 Task: Open Card Card0000000324 in Board Board0000000081 in Workspace WS0000000027 in Trello. Add Member Carxxstreet791@gmail.com to Card Card0000000324 in Board Board0000000081 in Workspace WS0000000027 in Trello. Add Red Label titled Label0000000324 to Card Card0000000324 in Board Board0000000081 in Workspace WS0000000027 in Trello. Add Checklist CL0000000324 to Card Card0000000324 in Board Board0000000081 in Workspace WS0000000027 in Trello. Add Dates with Start Date as Nov 01 2023 and Due Date as Nov 30 2023 to Card Card0000000324 in Board Board0000000081 in Workspace WS0000000027 in Trello
Action: Mouse moved to (292, 483)
Screenshot: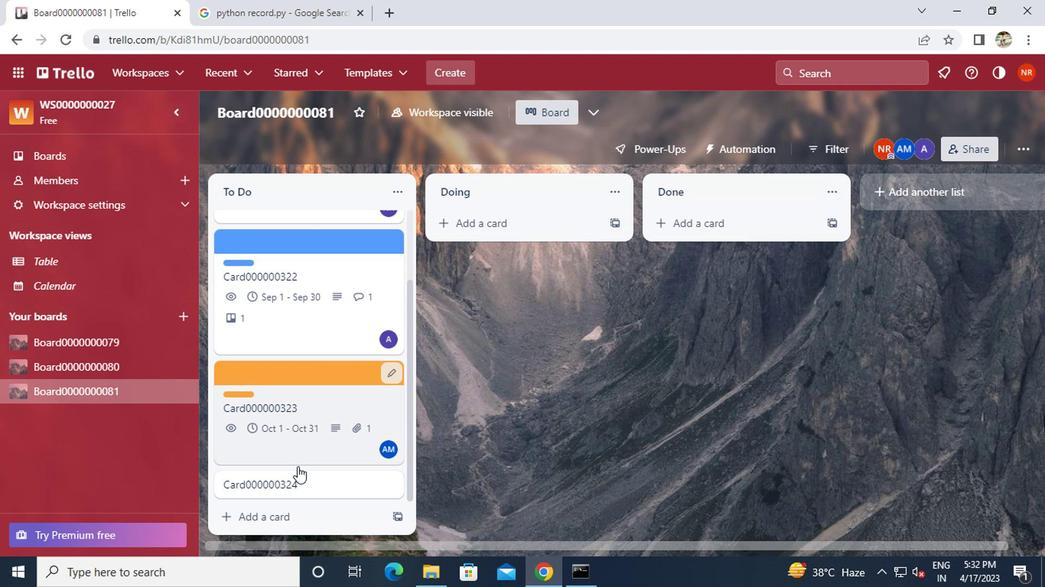 
Action: Mouse pressed left at (292, 483)
Screenshot: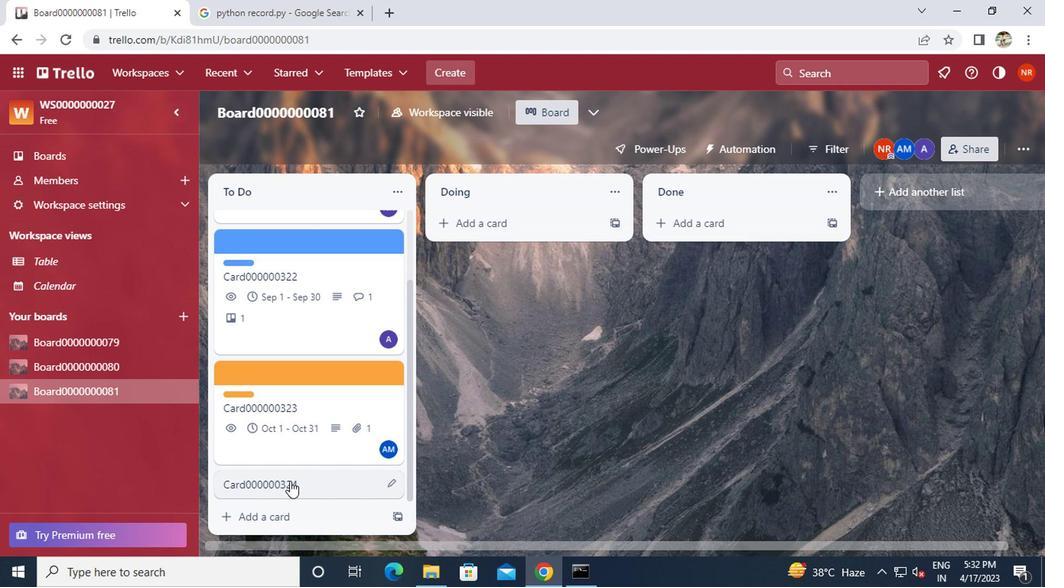 
Action: Mouse moved to (702, 249)
Screenshot: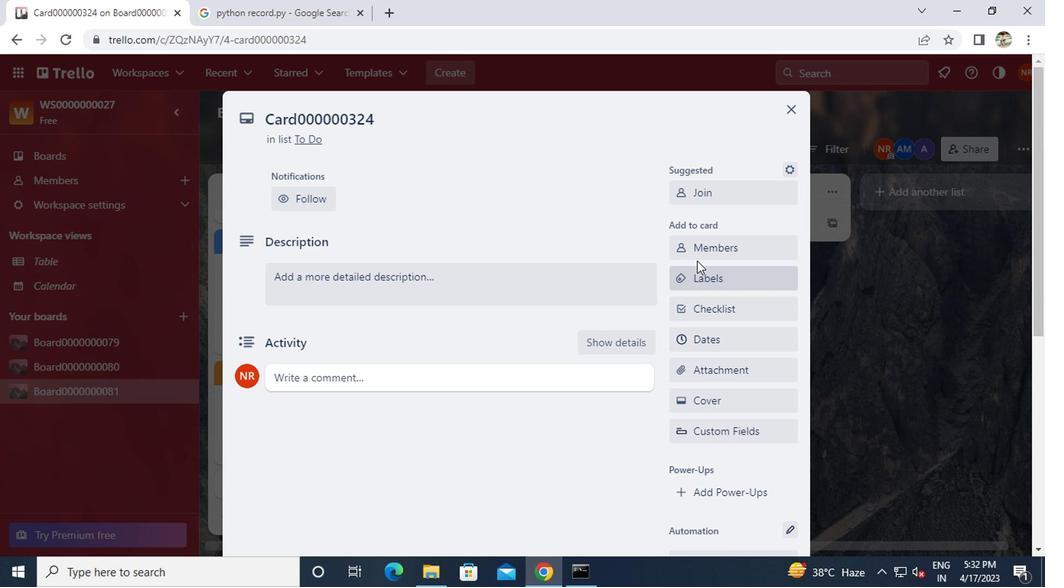
Action: Mouse pressed left at (702, 249)
Screenshot: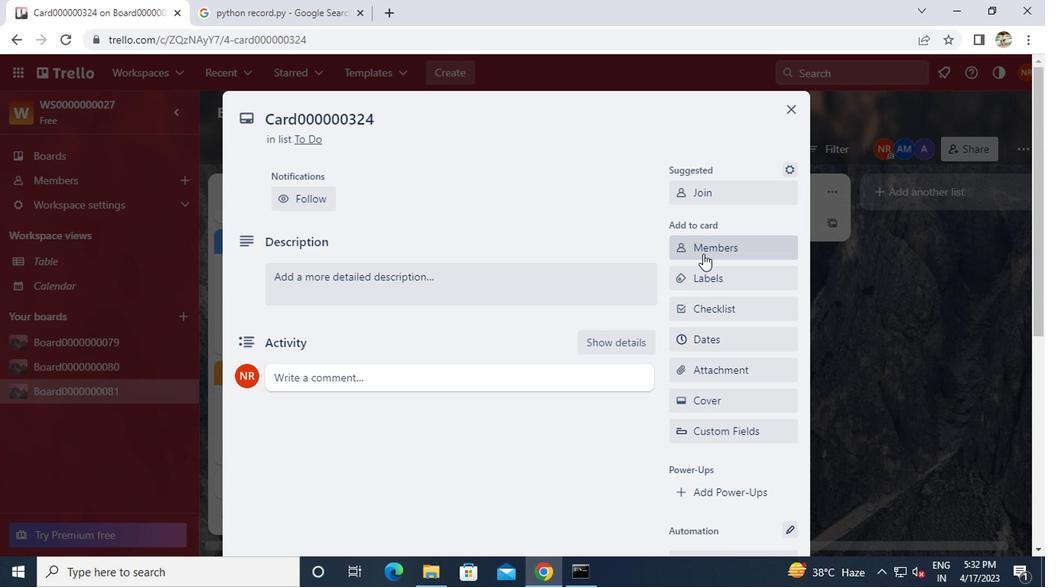 
Action: Key pressed c<Key.caps_lock>arxxstrret<Key.backspace><Key.backspace><Key.backspace>eet791<Key.shift>@GMAIL.COM
Screenshot: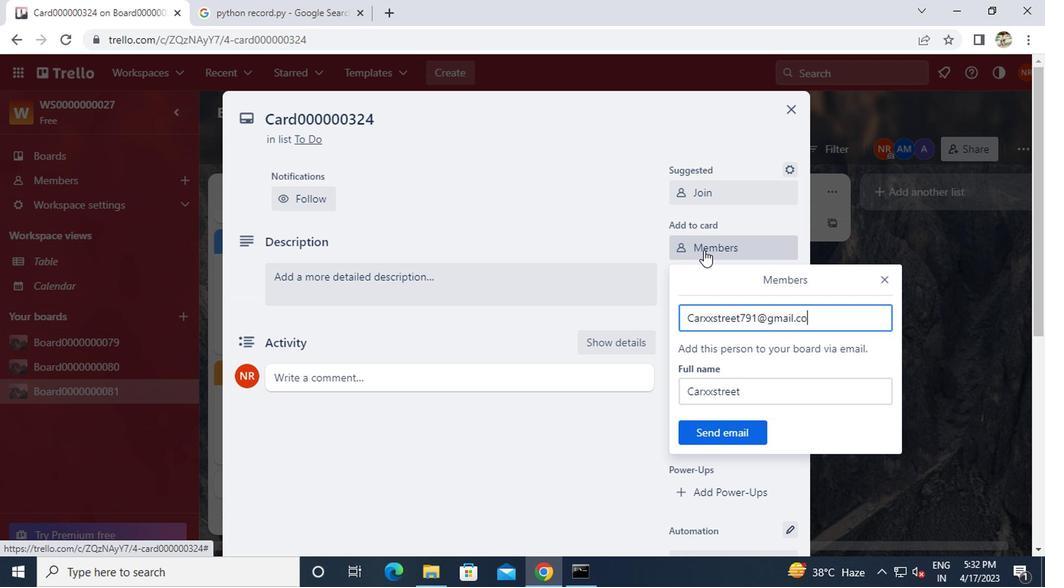 
Action: Mouse moved to (702, 432)
Screenshot: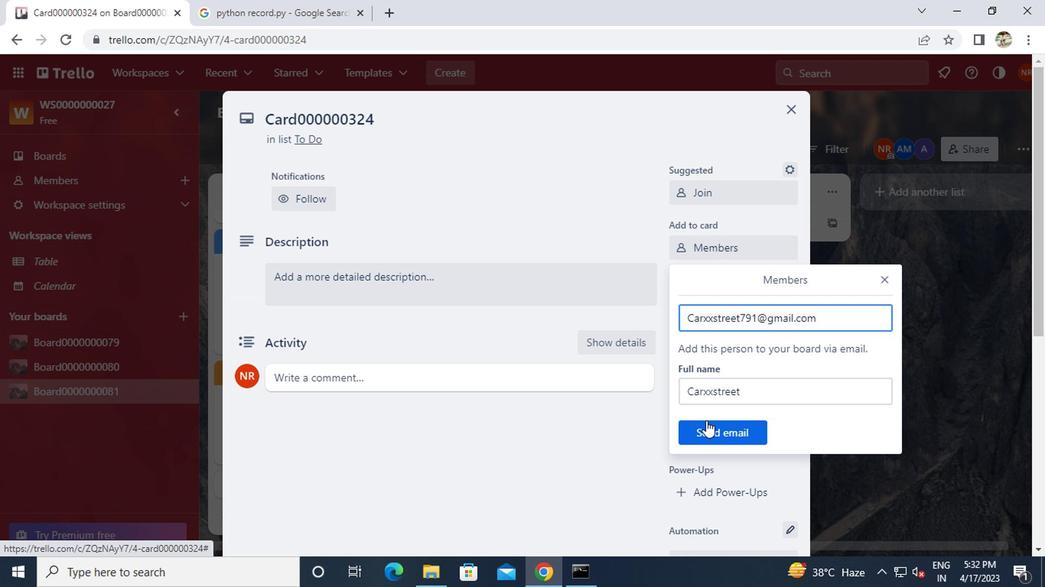 
Action: Mouse pressed left at (702, 432)
Screenshot: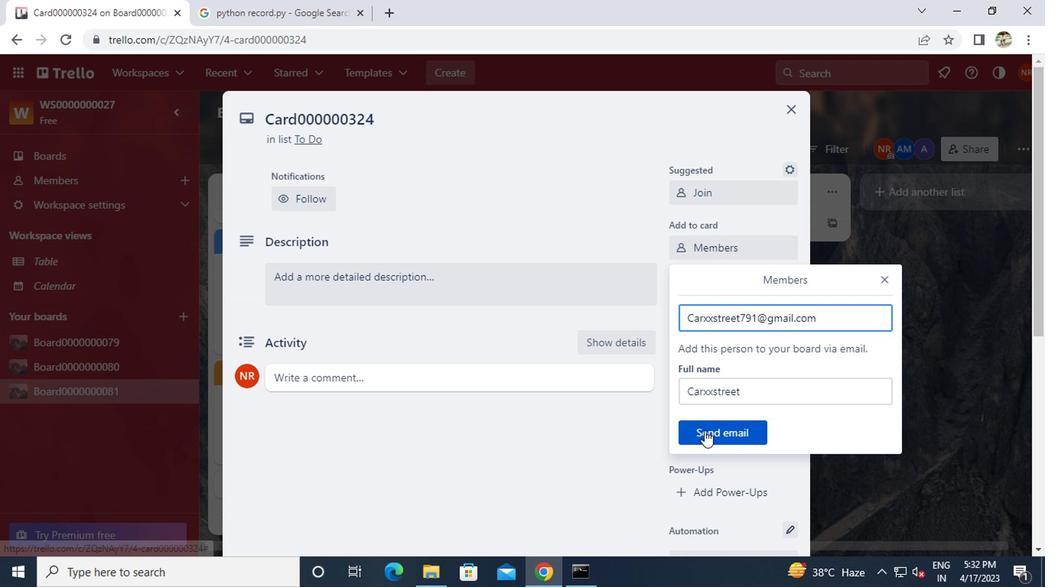 
Action: Mouse moved to (707, 286)
Screenshot: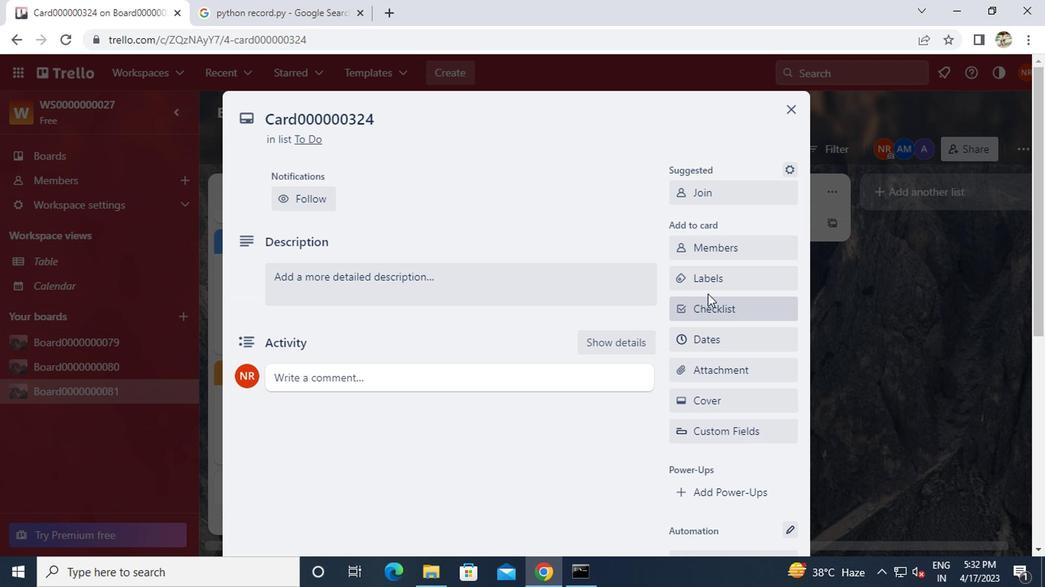 
Action: Mouse pressed left at (707, 286)
Screenshot: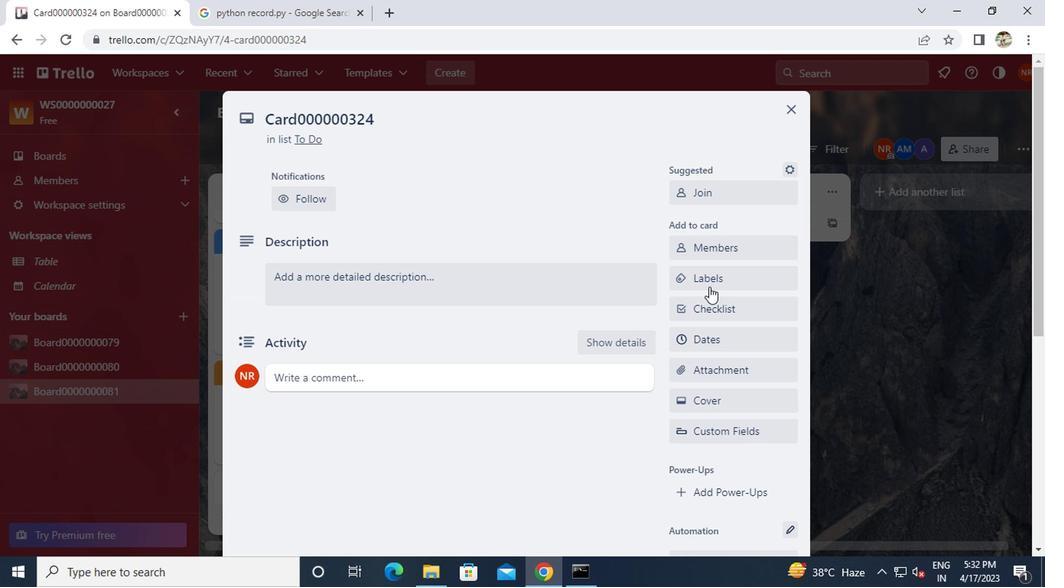 
Action: Mouse moved to (738, 468)
Screenshot: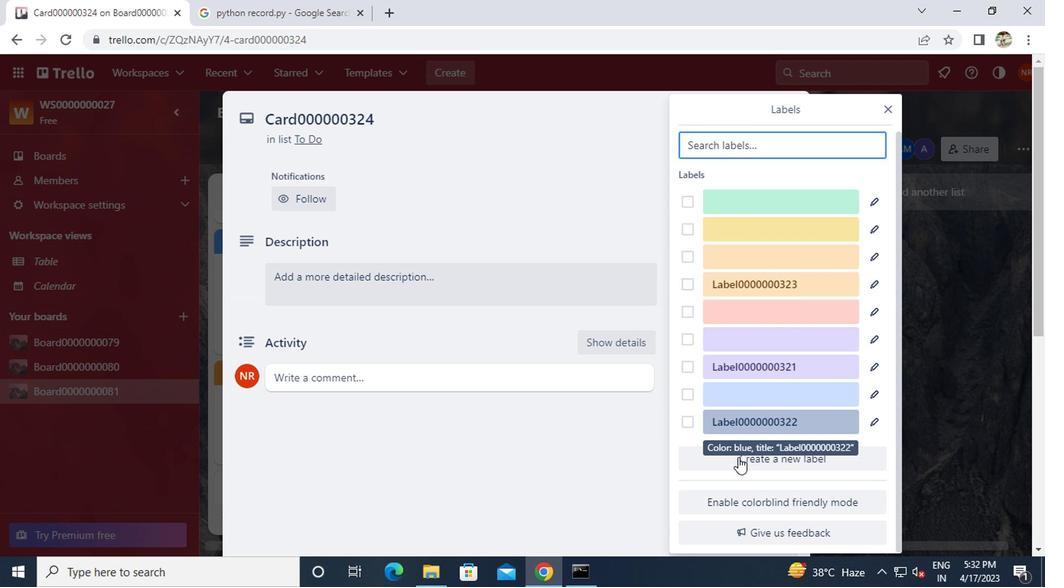 
Action: Mouse pressed left at (738, 468)
Screenshot: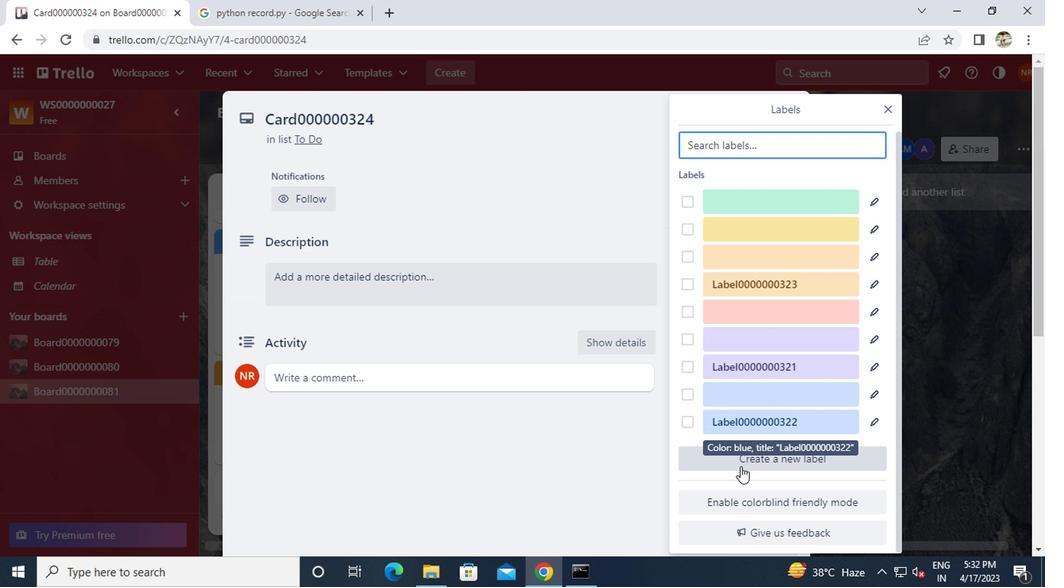 
Action: Mouse moved to (815, 339)
Screenshot: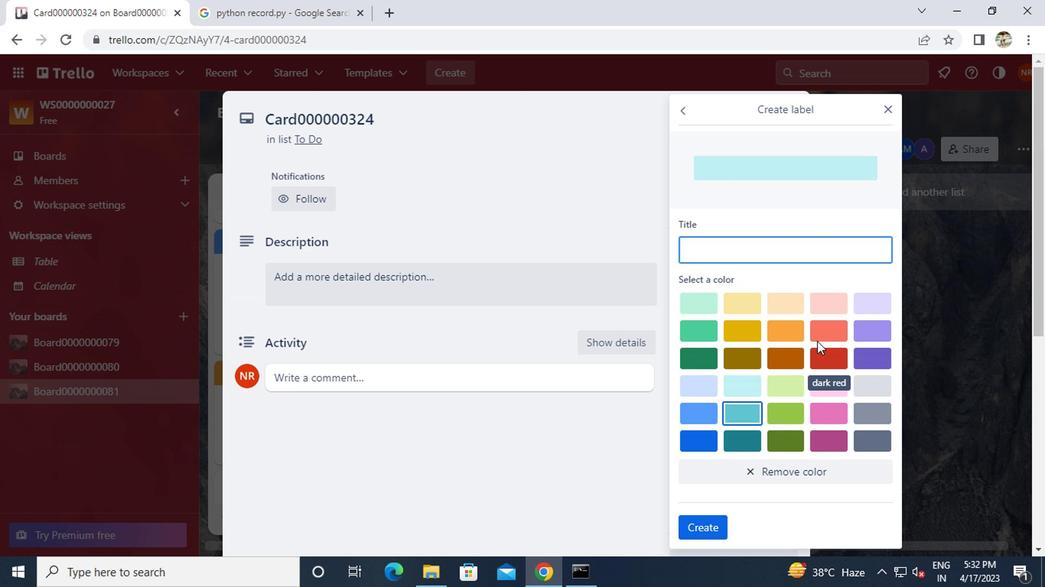 
Action: Mouse pressed left at (815, 339)
Screenshot: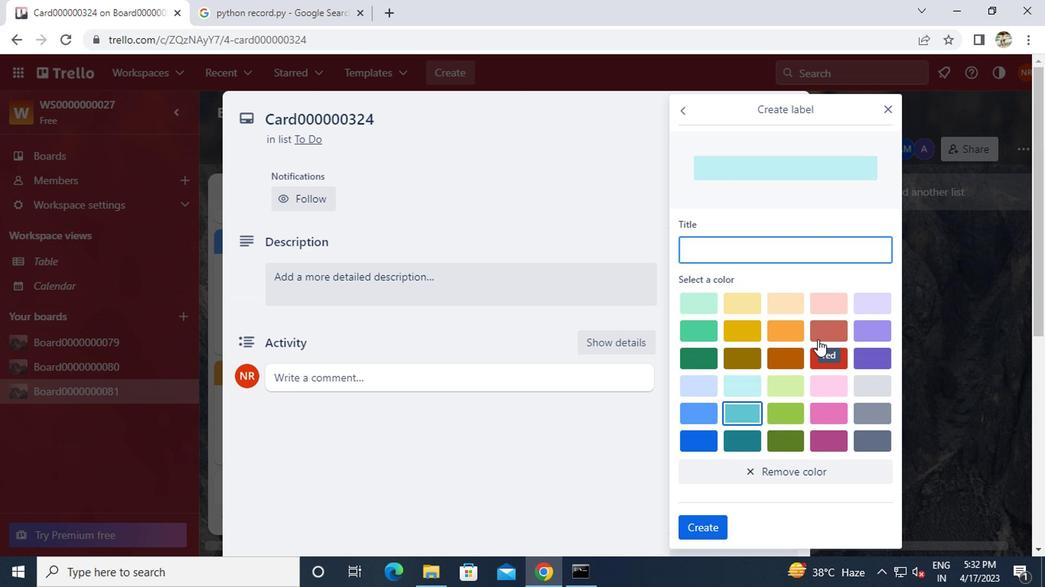 
Action: Mouse moved to (770, 247)
Screenshot: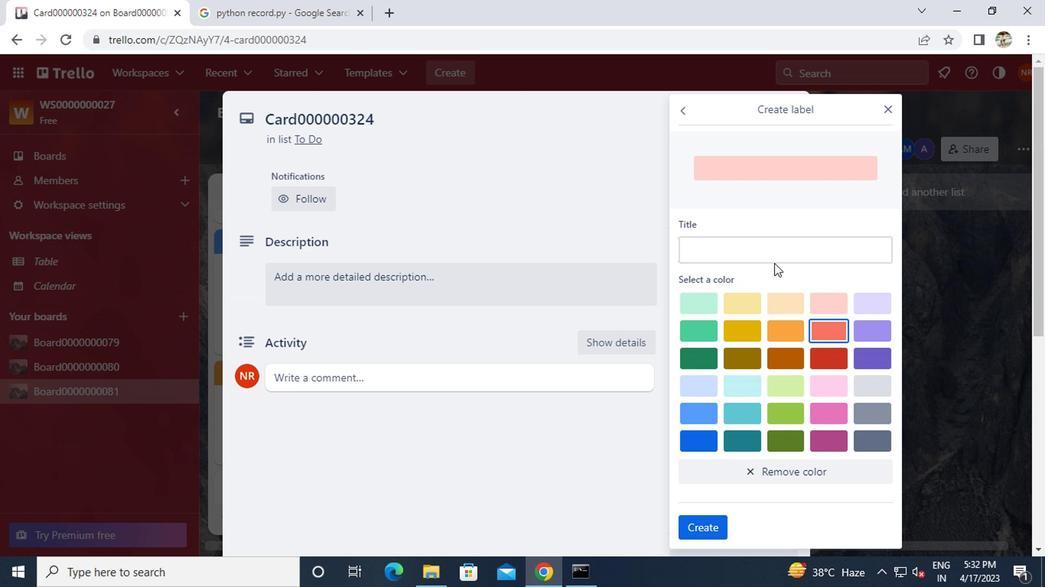 
Action: Mouse pressed left at (770, 247)
Screenshot: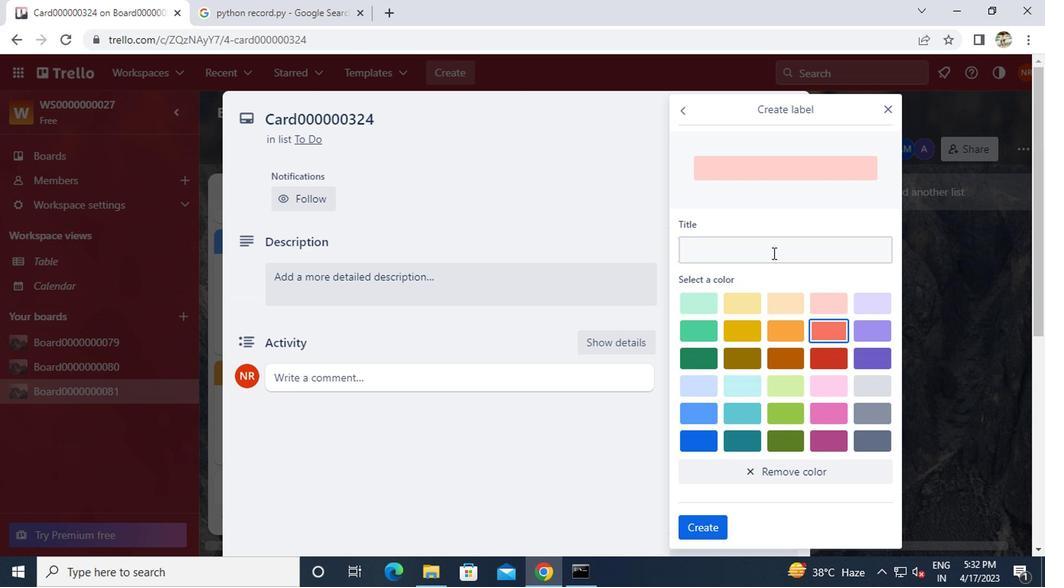 
Action: Key pressed <Key.caps_lock>L<Key.caps_lock>ABEL0000000324
Screenshot: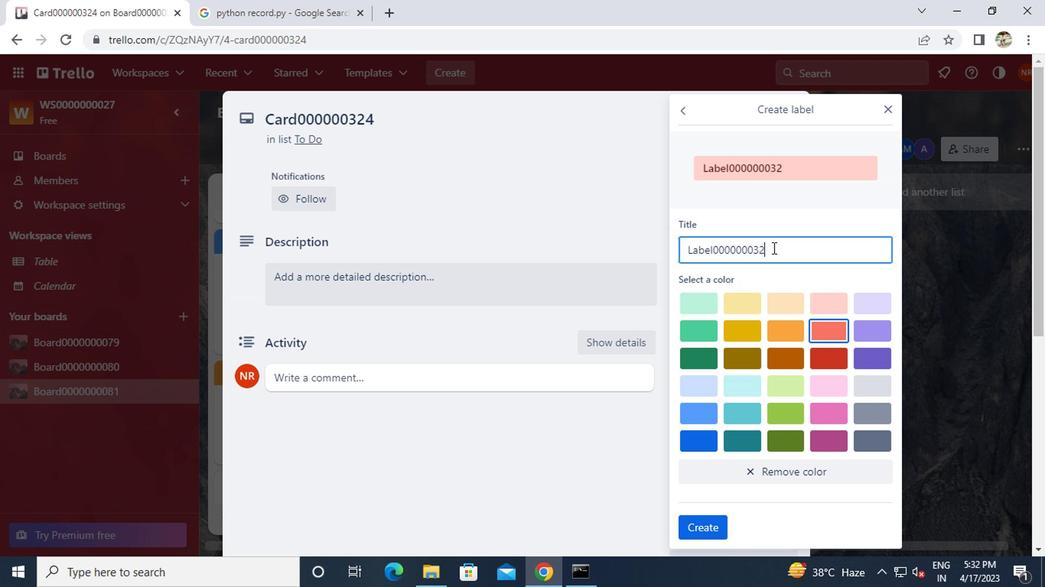 
Action: Mouse moved to (696, 529)
Screenshot: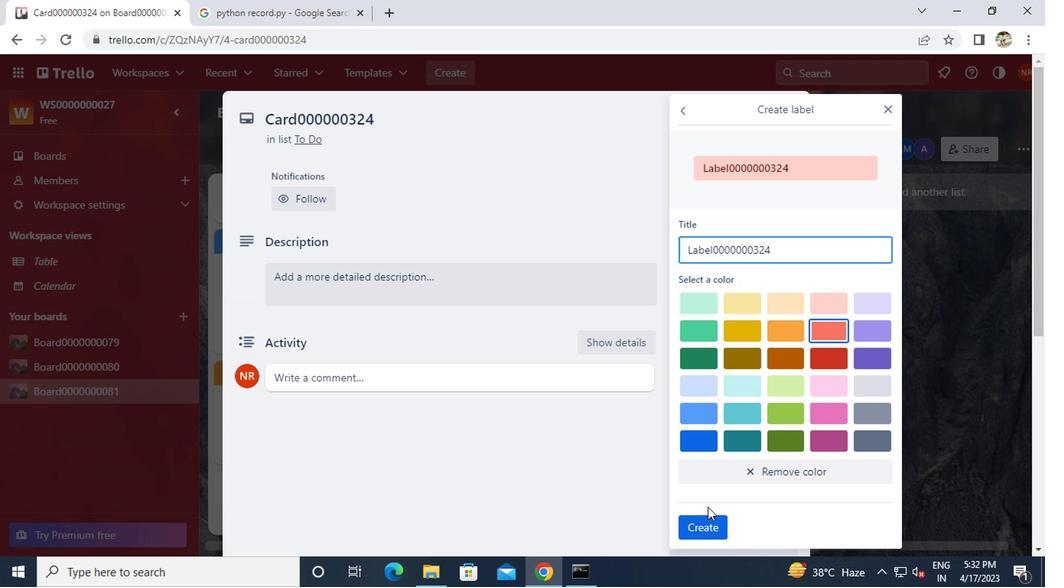 
Action: Mouse pressed left at (696, 529)
Screenshot: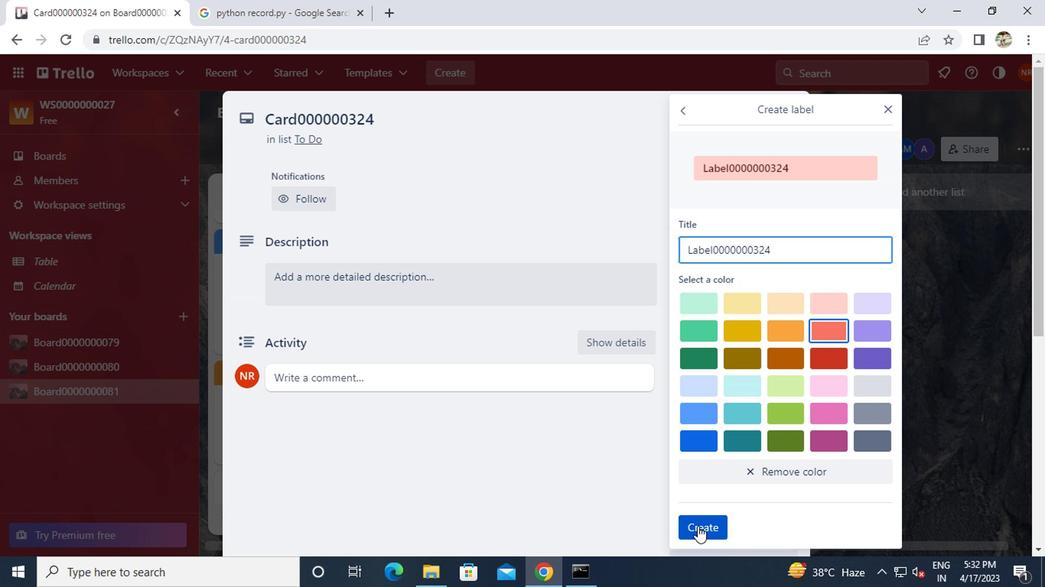 
Action: Mouse moved to (884, 107)
Screenshot: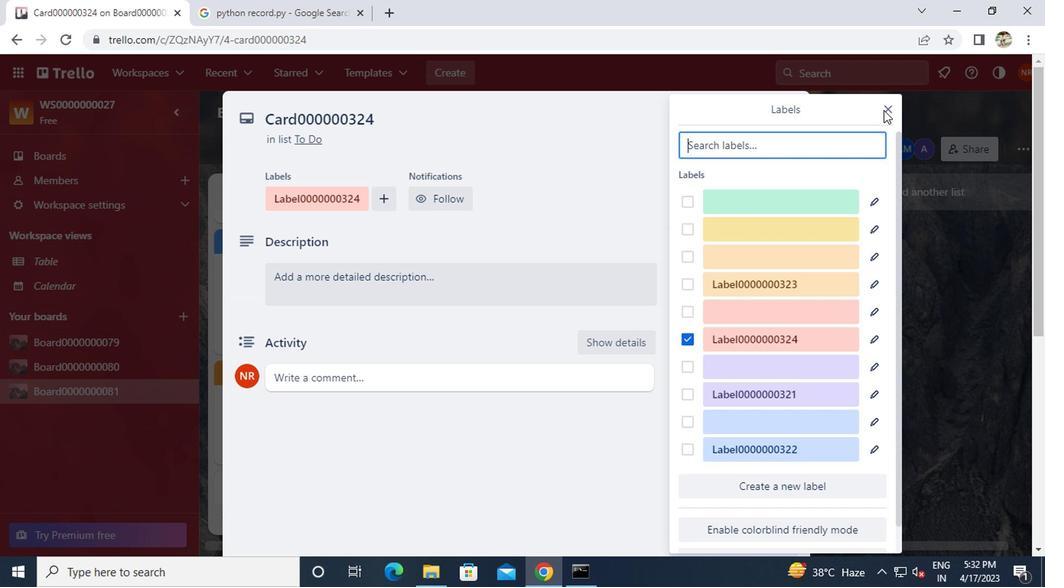 
Action: Mouse pressed left at (884, 107)
Screenshot: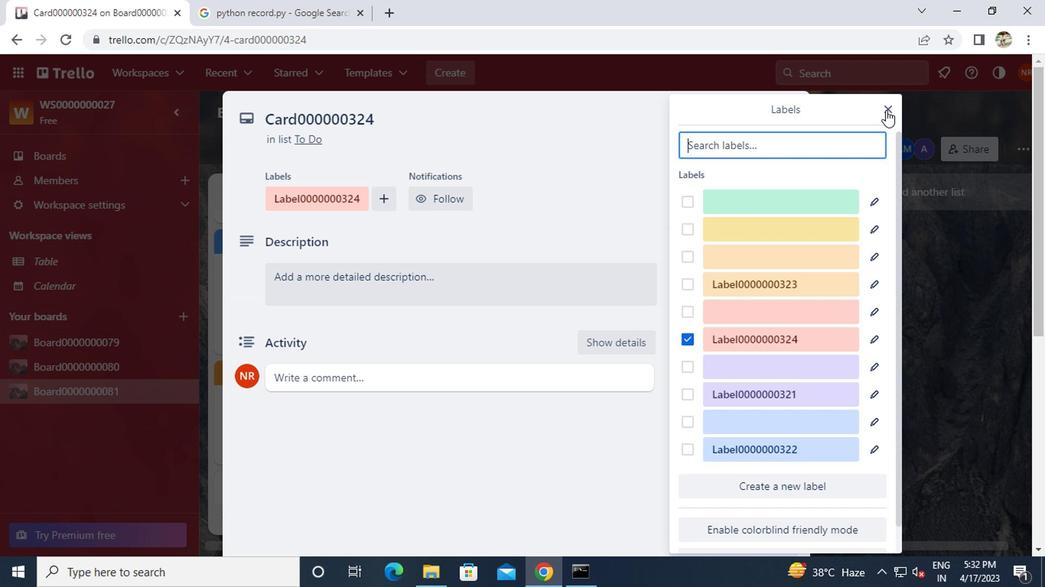 
Action: Mouse moved to (733, 311)
Screenshot: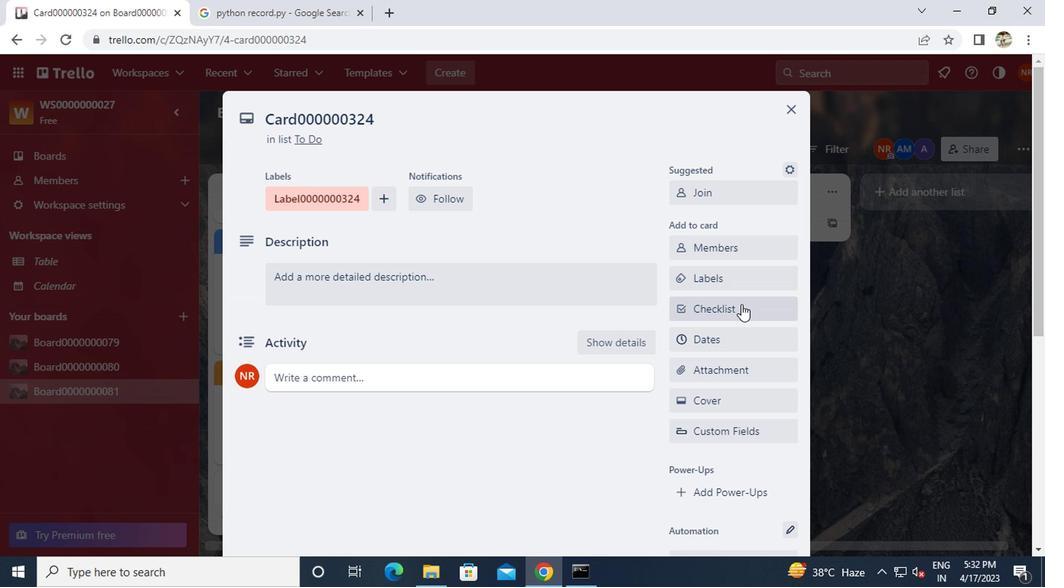 
Action: Mouse pressed left at (733, 311)
Screenshot: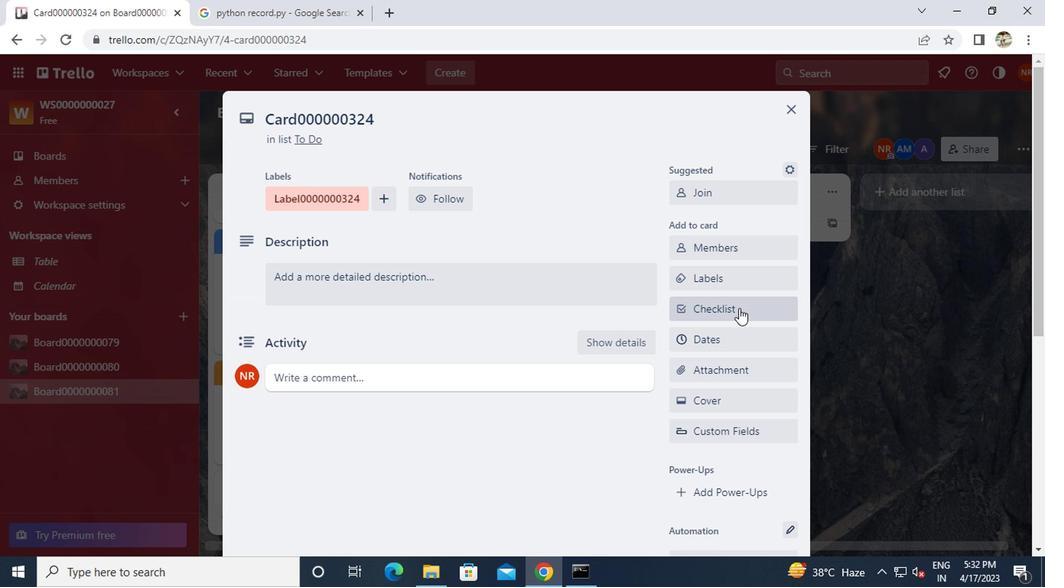 
Action: Key pressed <Key.caps_lock>CL0000000324
Screenshot: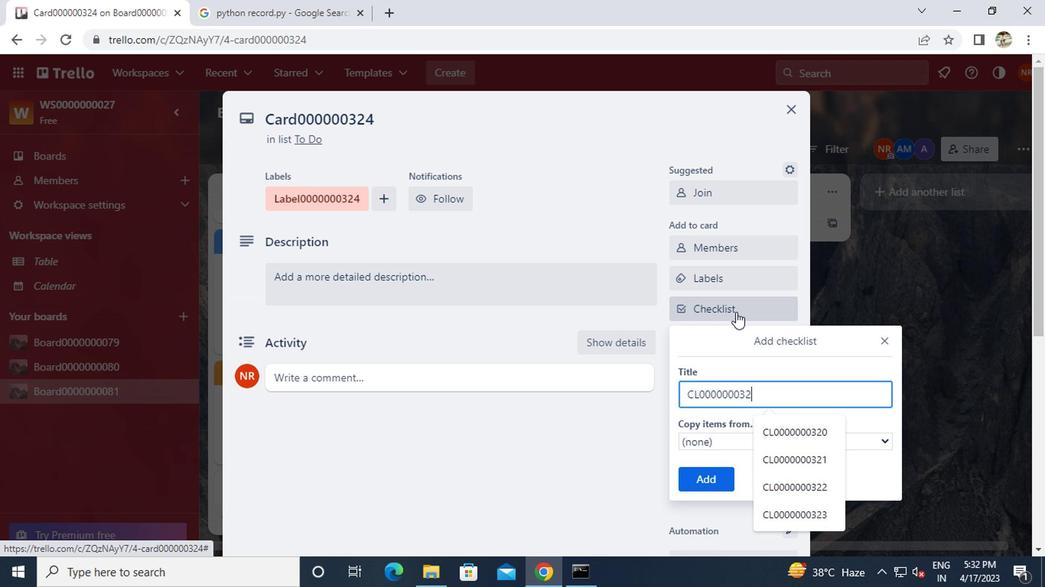 
Action: Mouse moved to (707, 475)
Screenshot: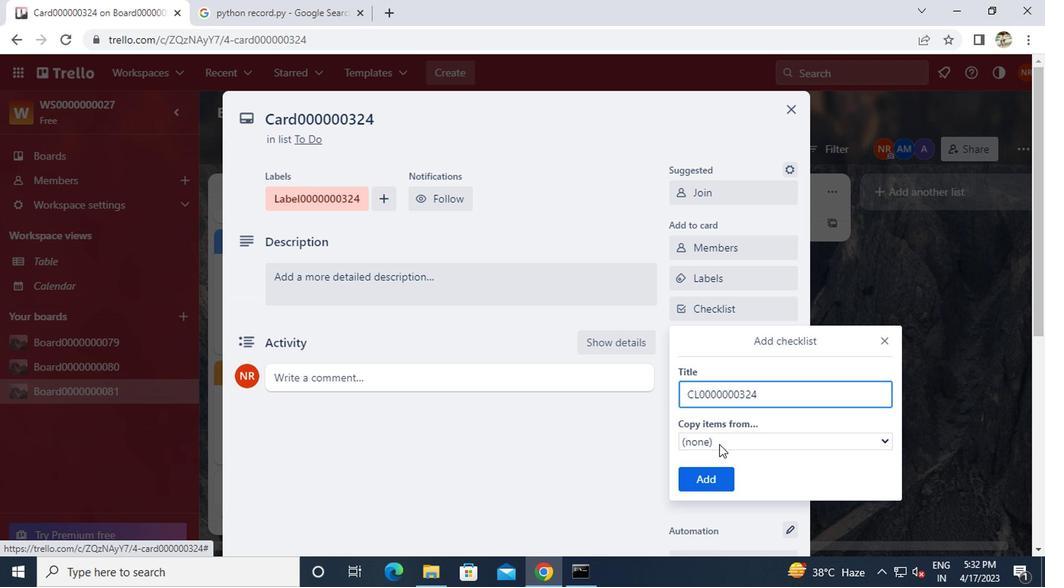
Action: Mouse pressed left at (707, 475)
Screenshot: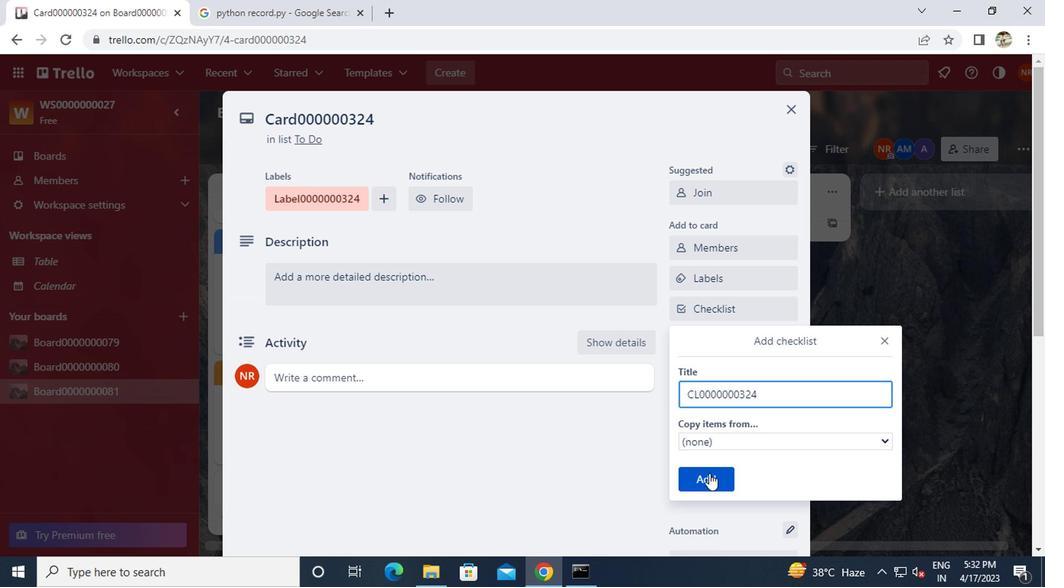 
Action: Mouse moved to (691, 347)
Screenshot: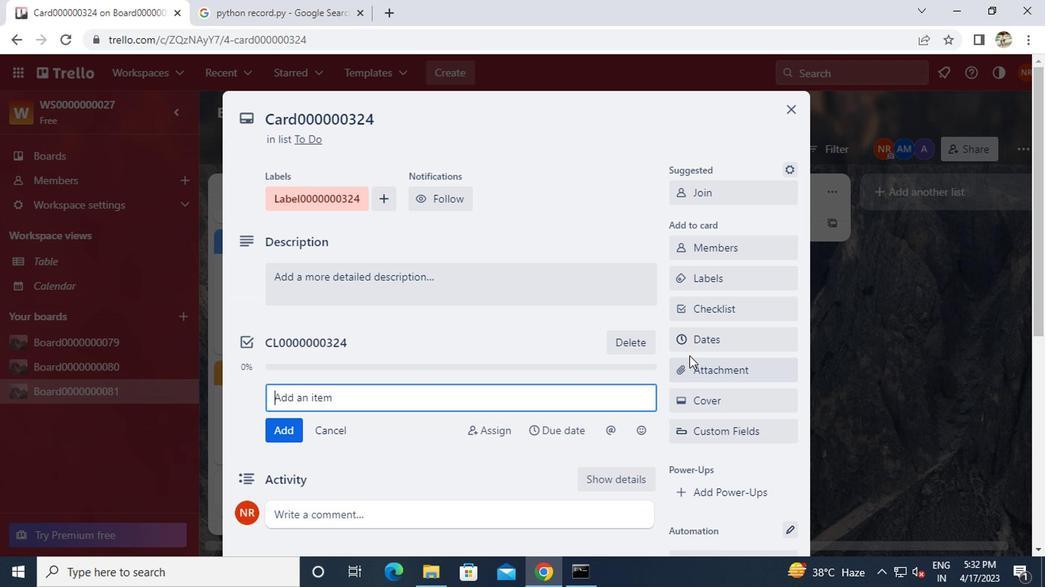 
Action: Mouse pressed left at (691, 347)
Screenshot: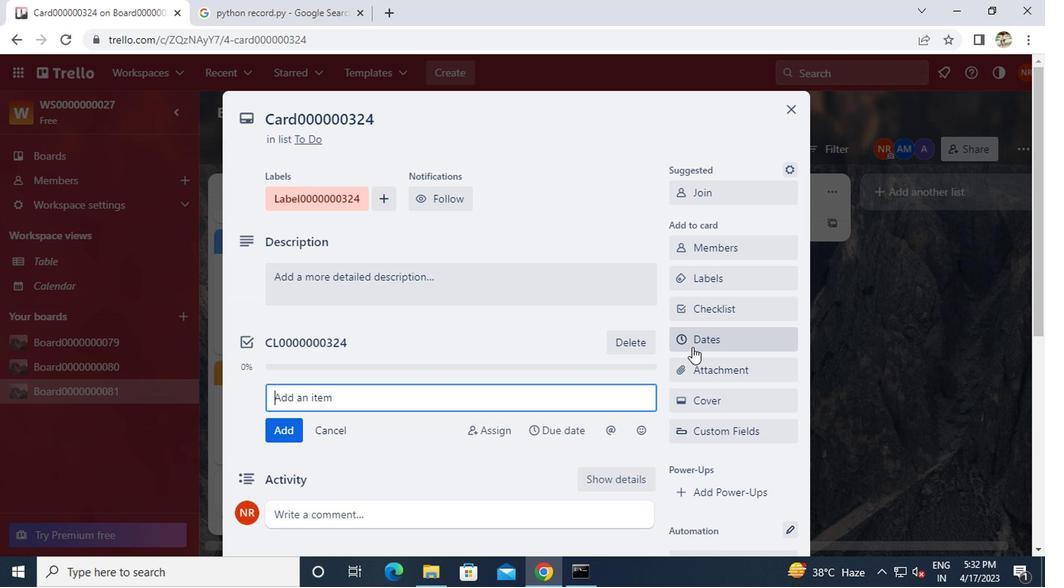 
Action: Mouse moved to (682, 384)
Screenshot: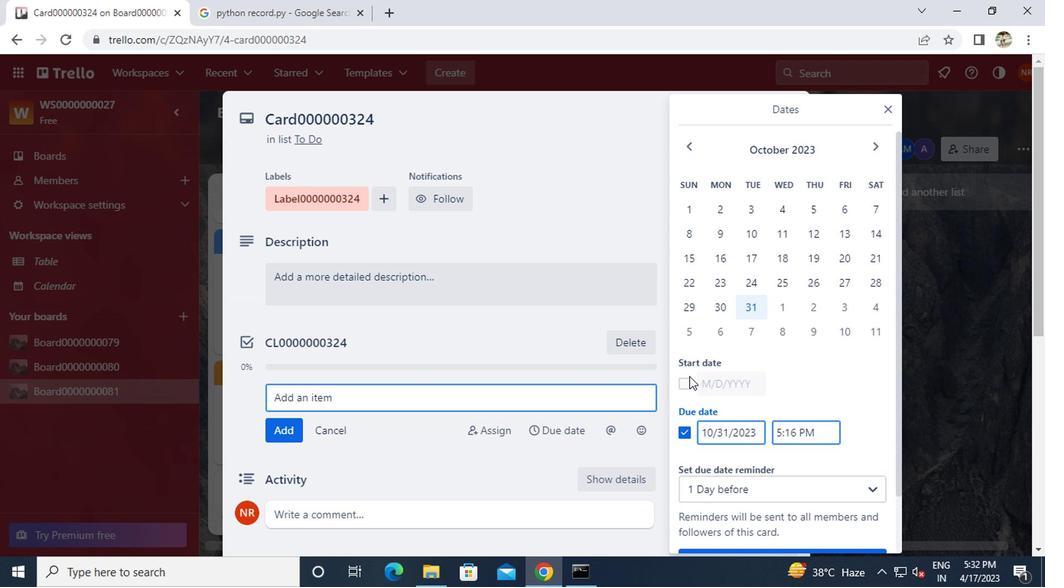 
Action: Mouse pressed left at (682, 384)
Screenshot: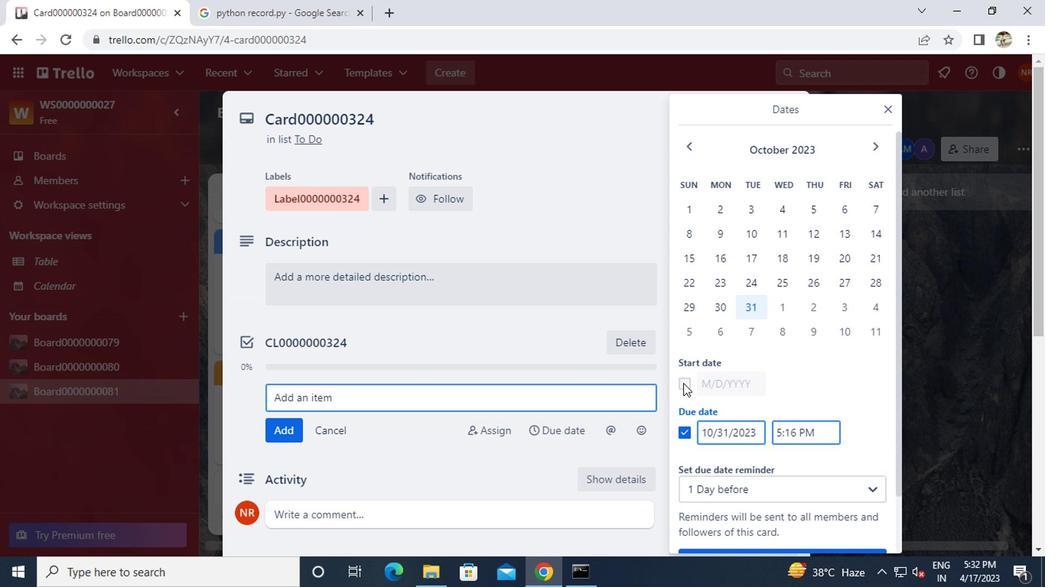 
Action: Mouse moved to (870, 145)
Screenshot: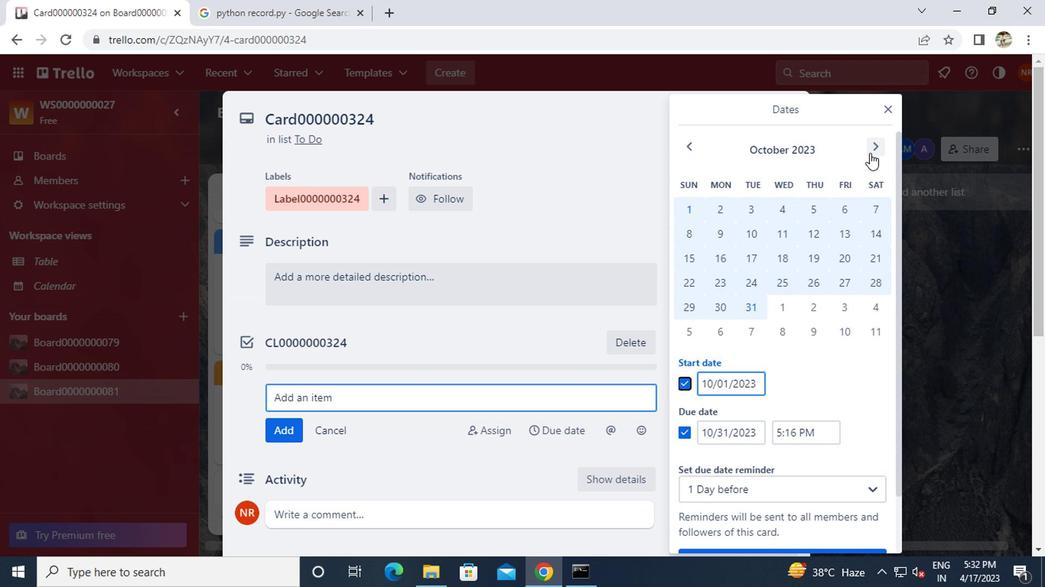 
Action: Mouse pressed left at (870, 145)
Screenshot: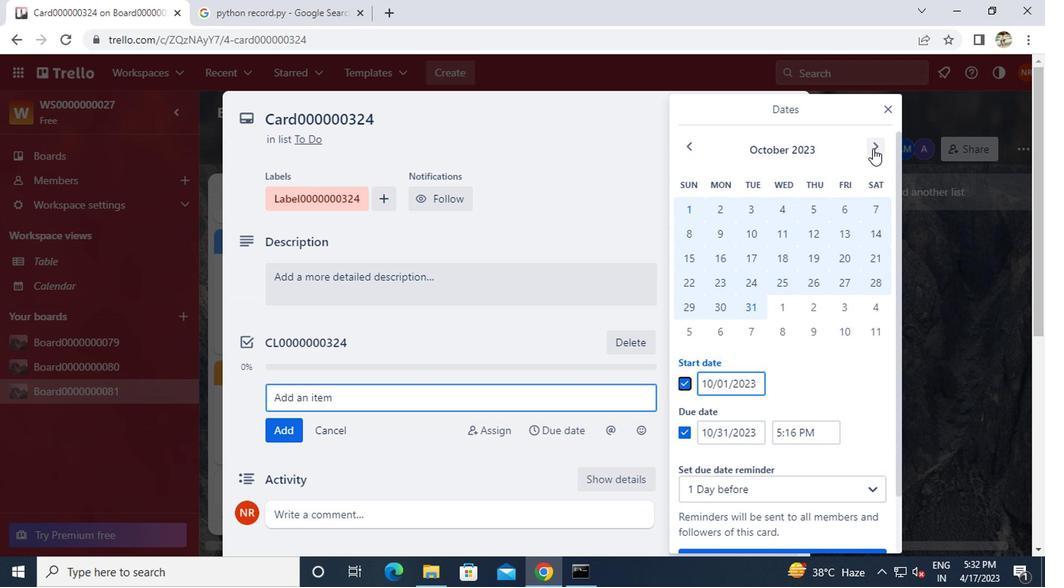 
Action: Mouse moved to (780, 203)
Screenshot: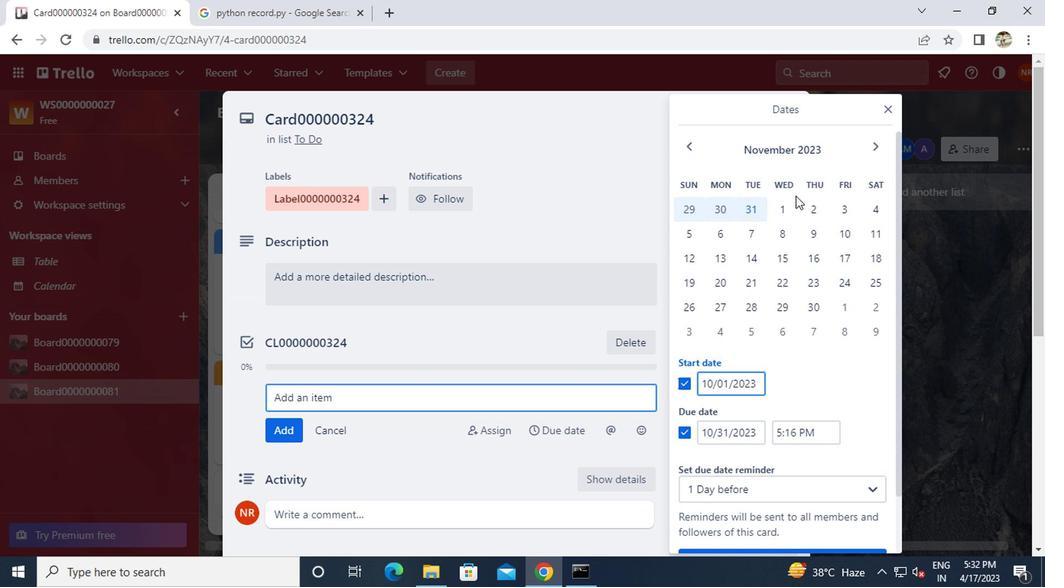 
Action: Mouse pressed left at (780, 203)
Screenshot: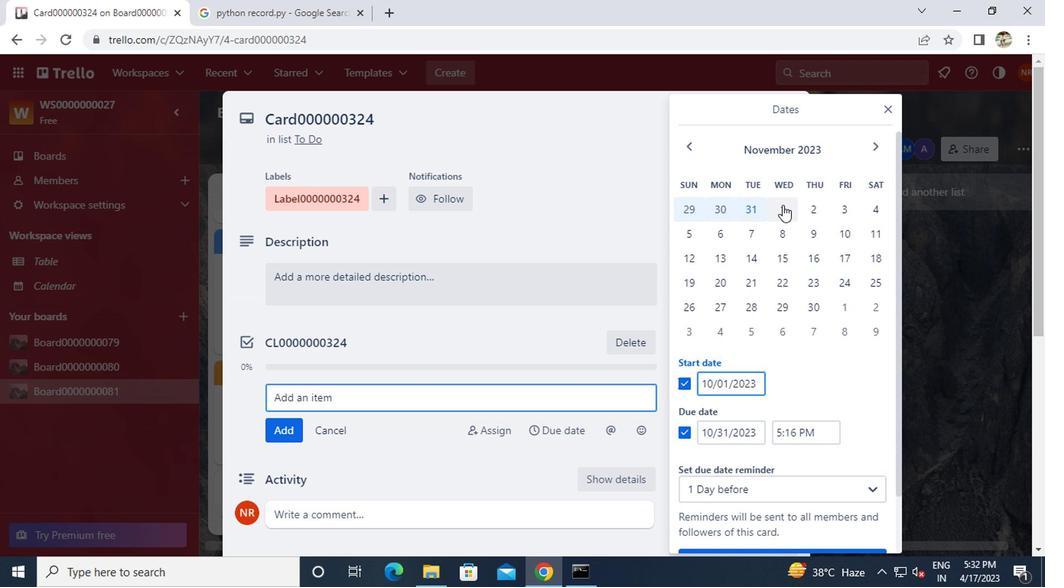 
Action: Mouse moved to (803, 305)
Screenshot: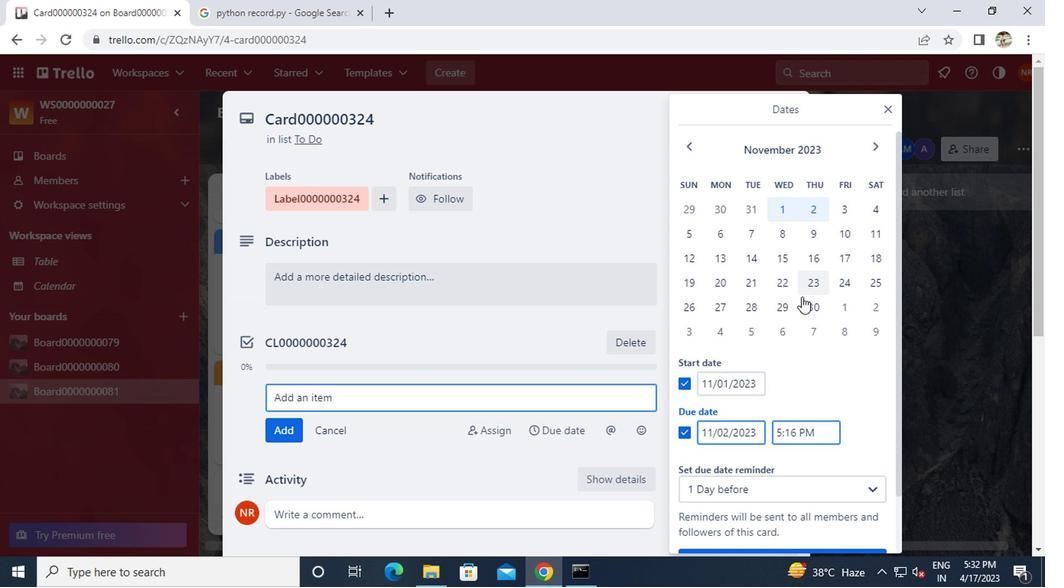 
Action: Mouse pressed left at (803, 305)
Screenshot: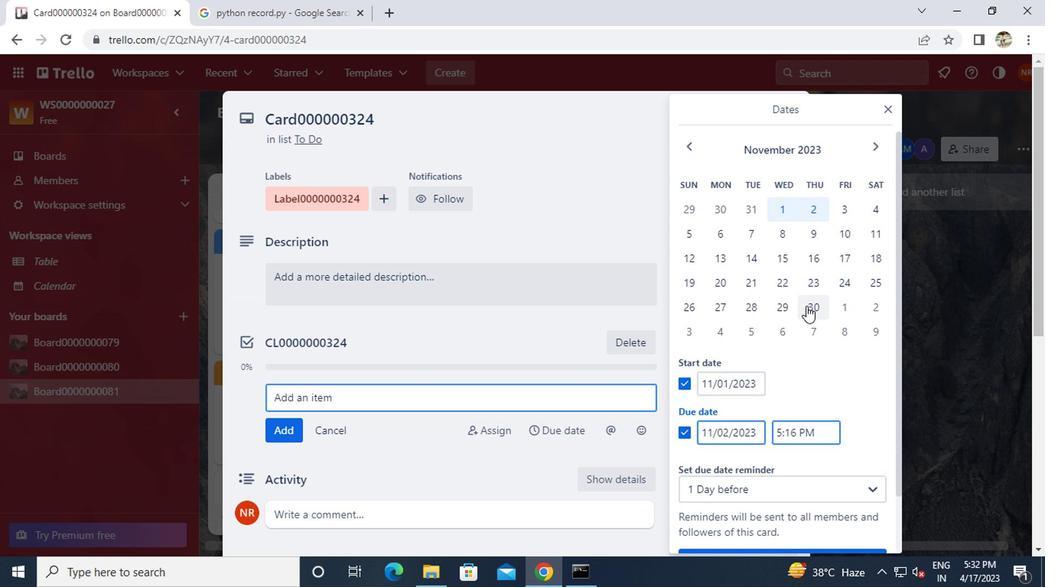
Action: Mouse moved to (791, 326)
Screenshot: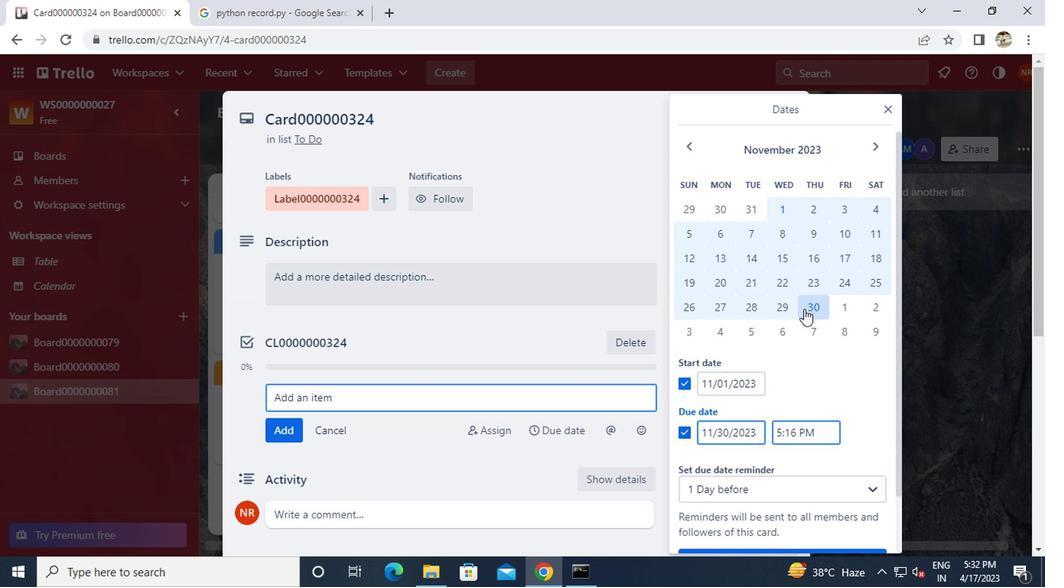 
Action: Mouse scrolled (791, 326) with delta (0, 0)
Screenshot: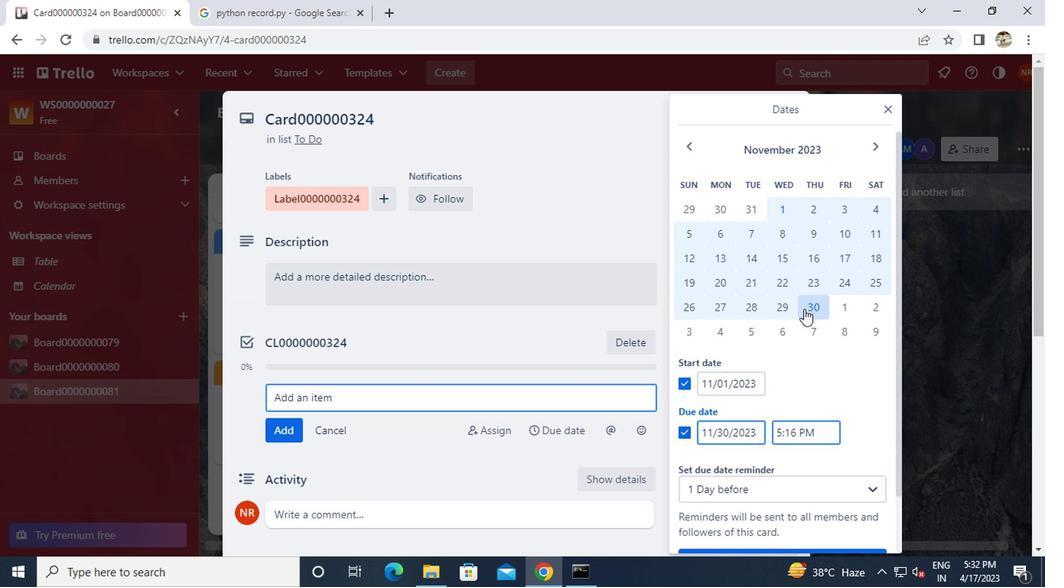 
Action: Mouse moved to (789, 329)
Screenshot: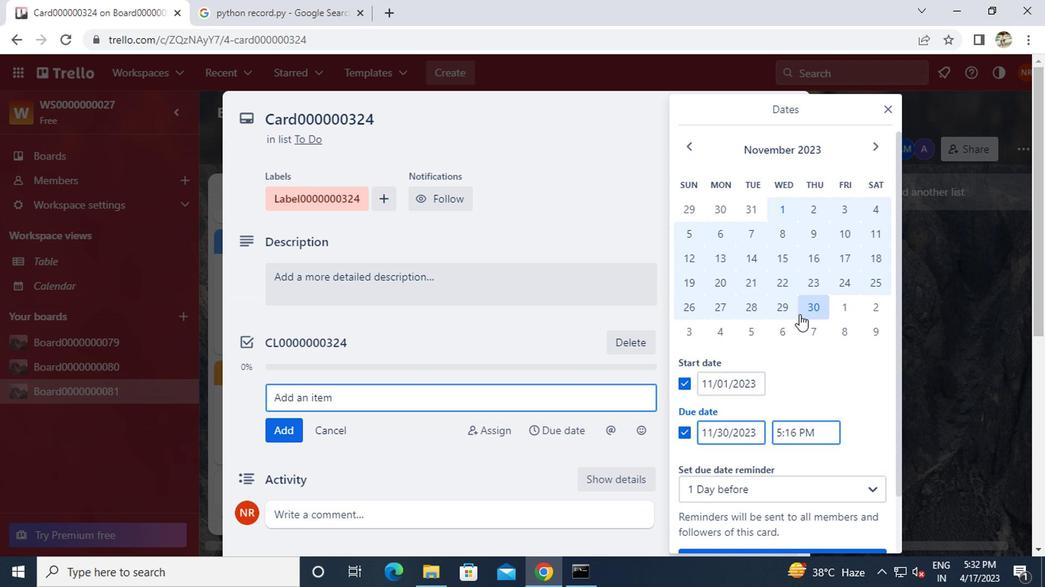 
Action: Mouse scrolled (789, 329) with delta (0, 0)
Screenshot: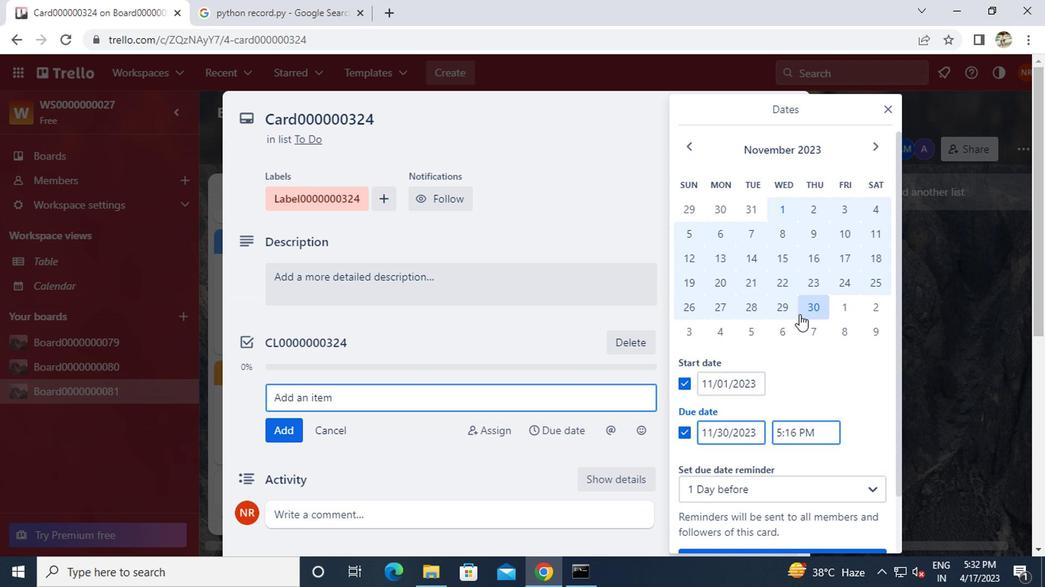 
Action: Mouse scrolled (789, 329) with delta (0, 0)
Screenshot: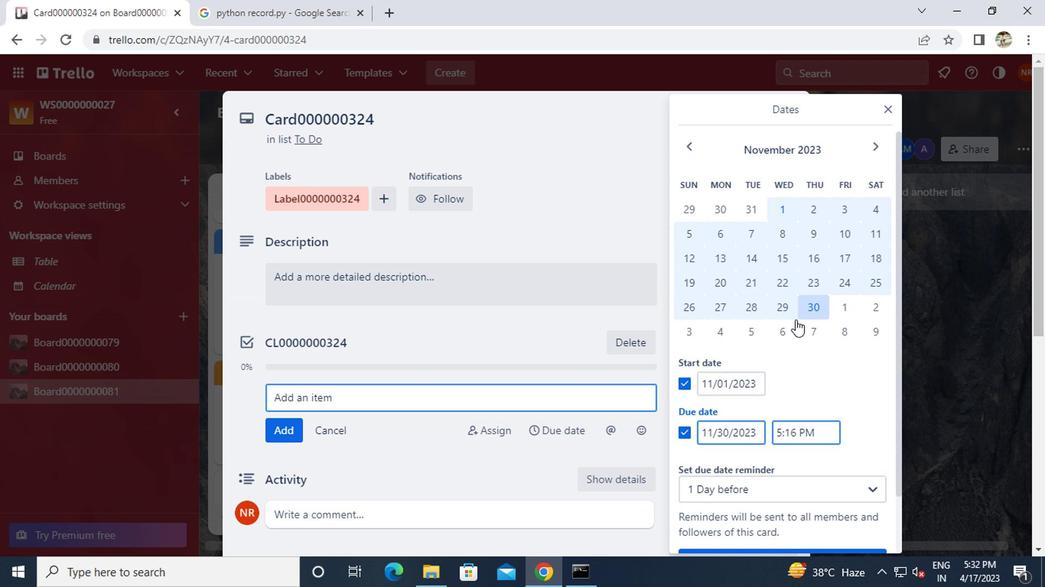 
Action: Mouse scrolled (789, 329) with delta (0, 0)
Screenshot: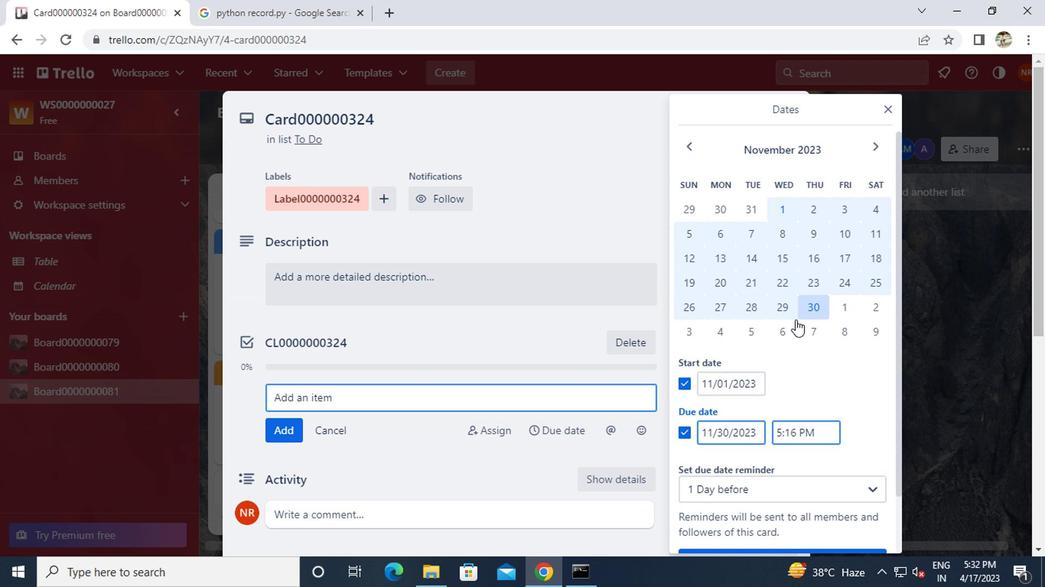 
Action: Mouse moved to (751, 490)
Screenshot: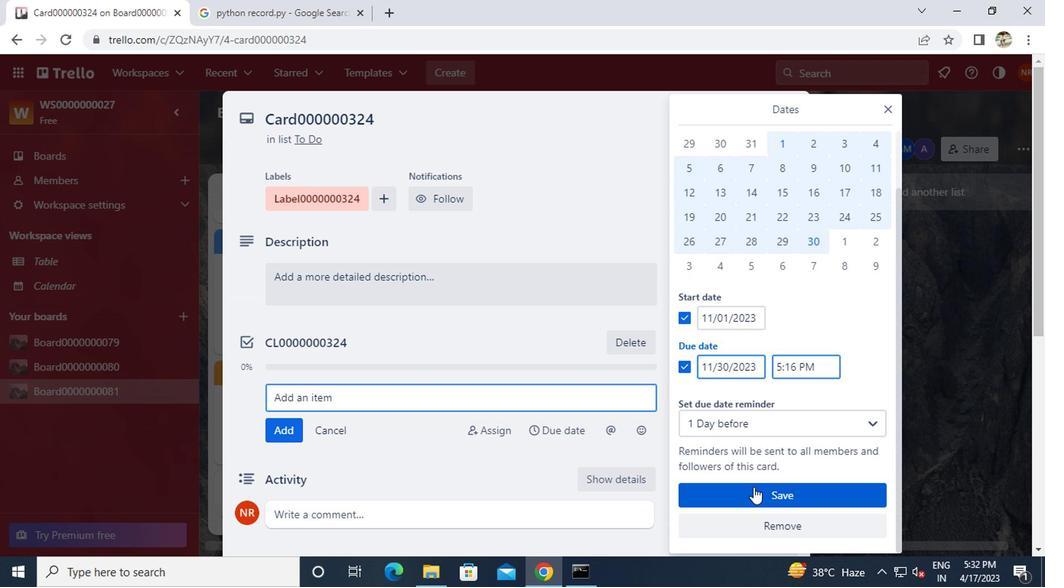 
Action: Mouse pressed left at (751, 490)
Screenshot: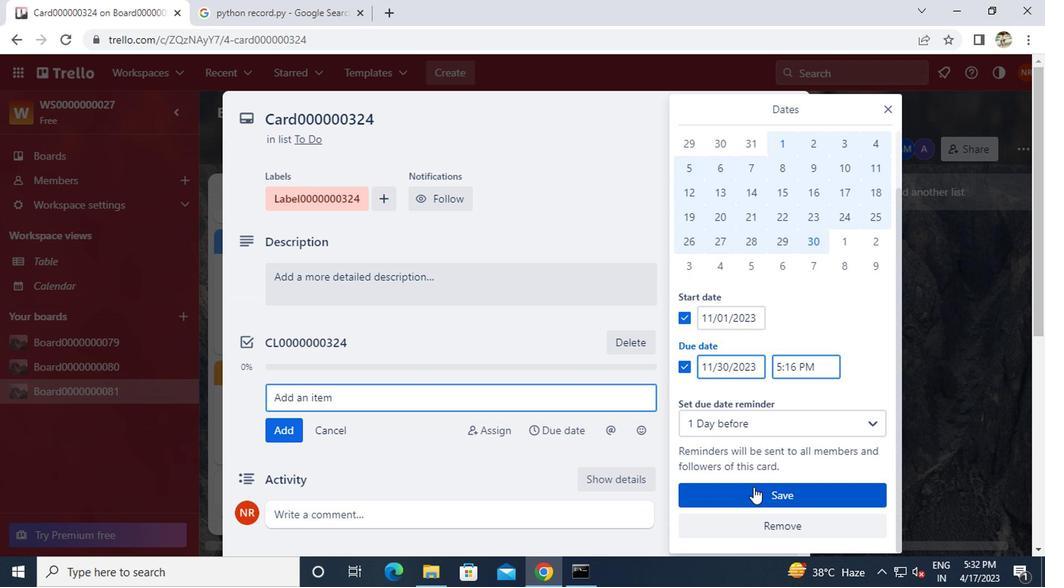 
Action: Mouse moved to (789, 106)
Screenshot: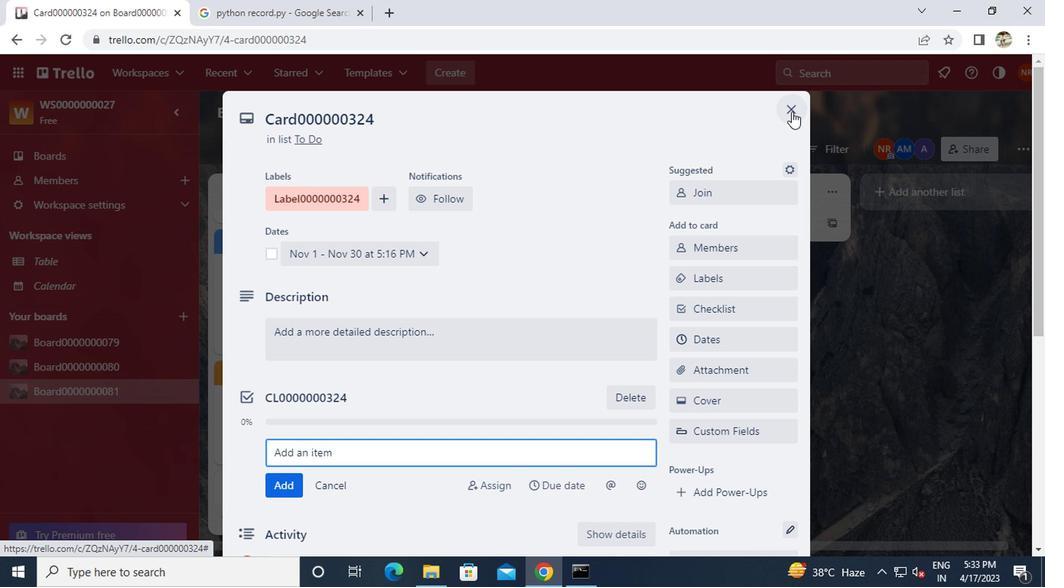 
Action: Mouse pressed left at (789, 106)
Screenshot: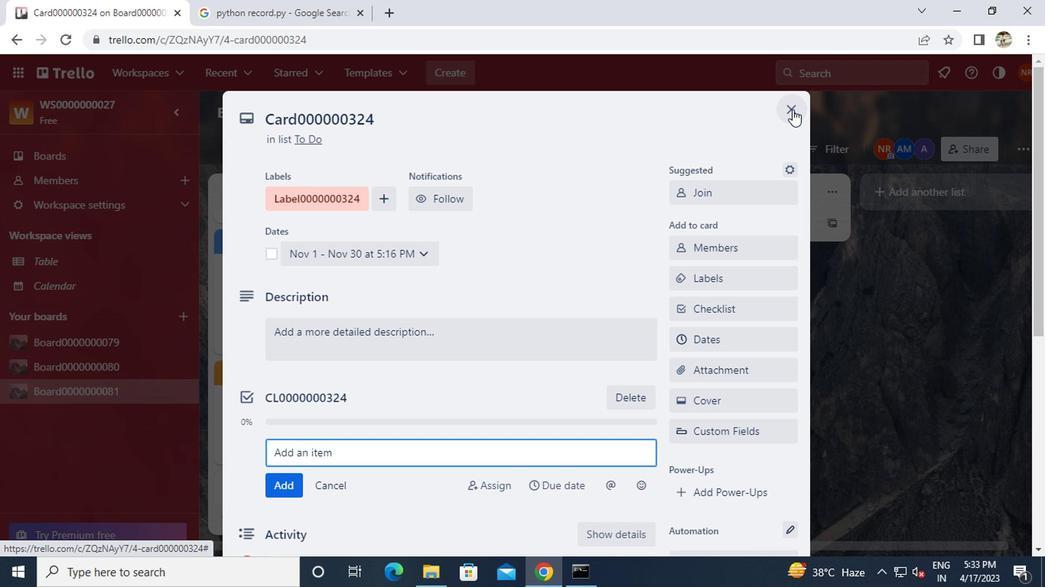 
